 Task: Draft an email requesting a meeting to discuss next month's sales project. Include a greeting, the purpose of the meeting, and ask for the recipient's availability next week.
Action: Mouse moved to (55, 63)
Screenshot: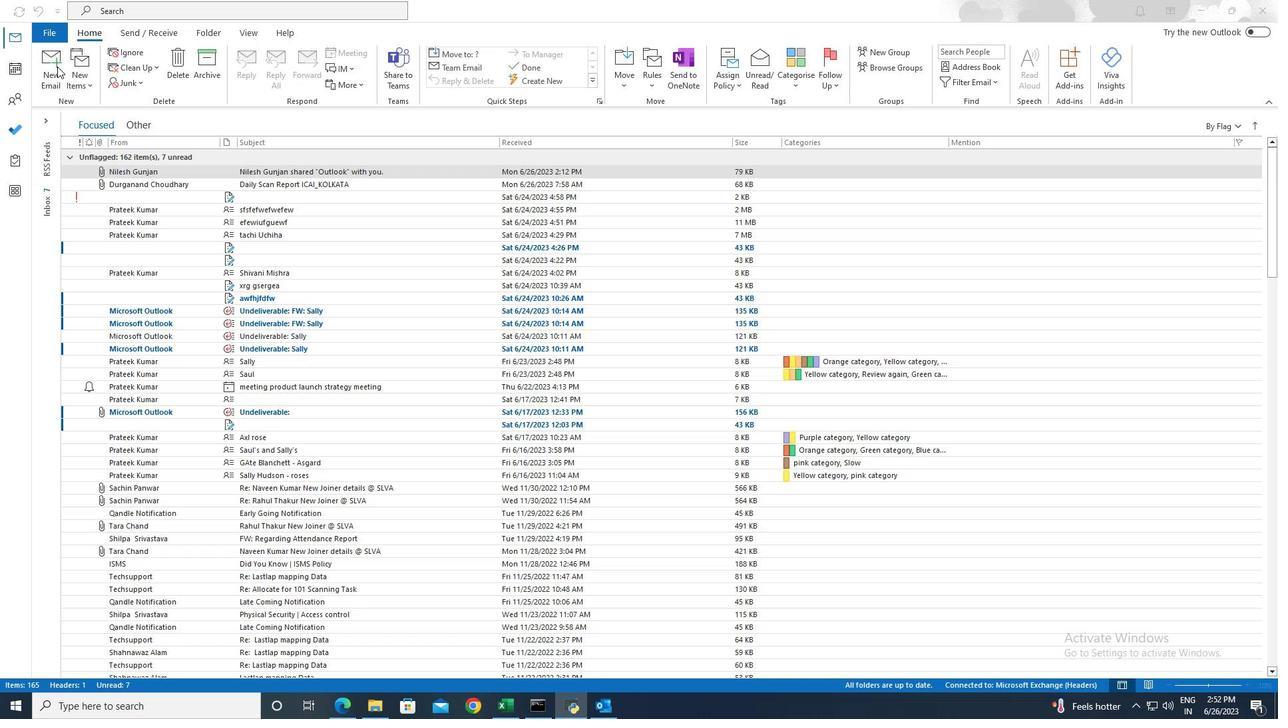 
Action: Mouse pressed left at (55, 63)
Screenshot: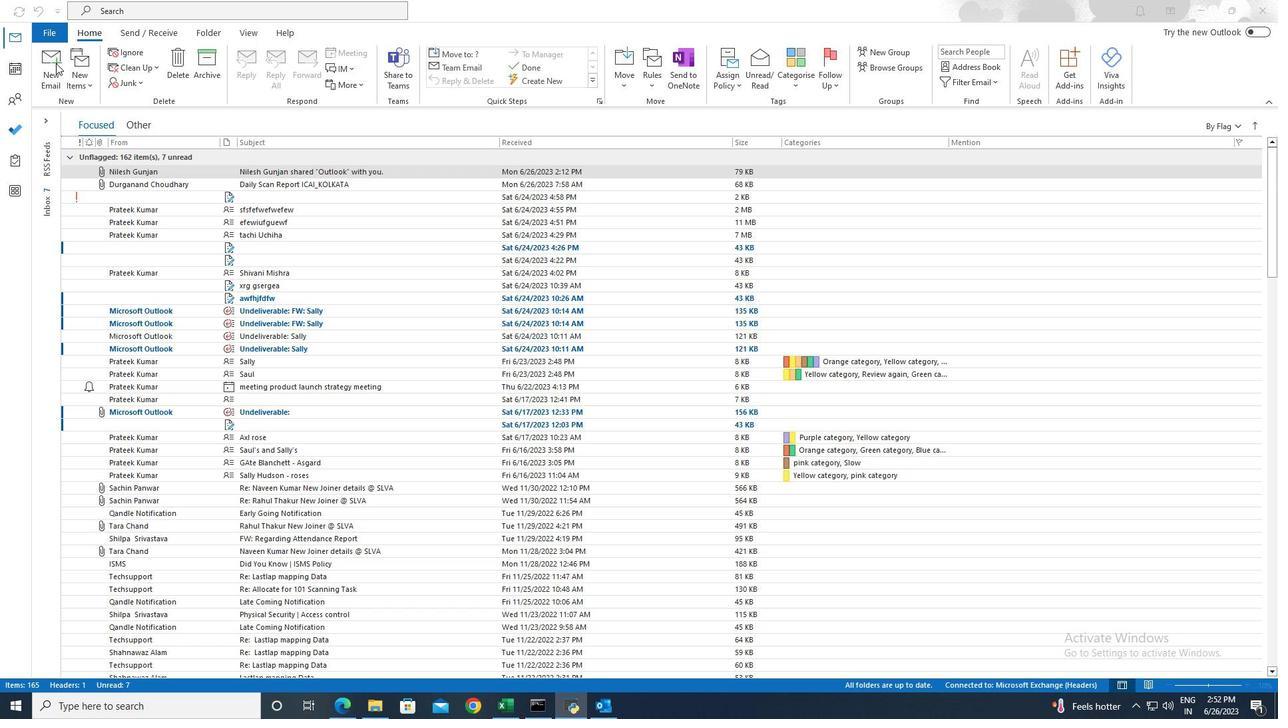 
Action: Mouse pressed left at (55, 63)
Screenshot: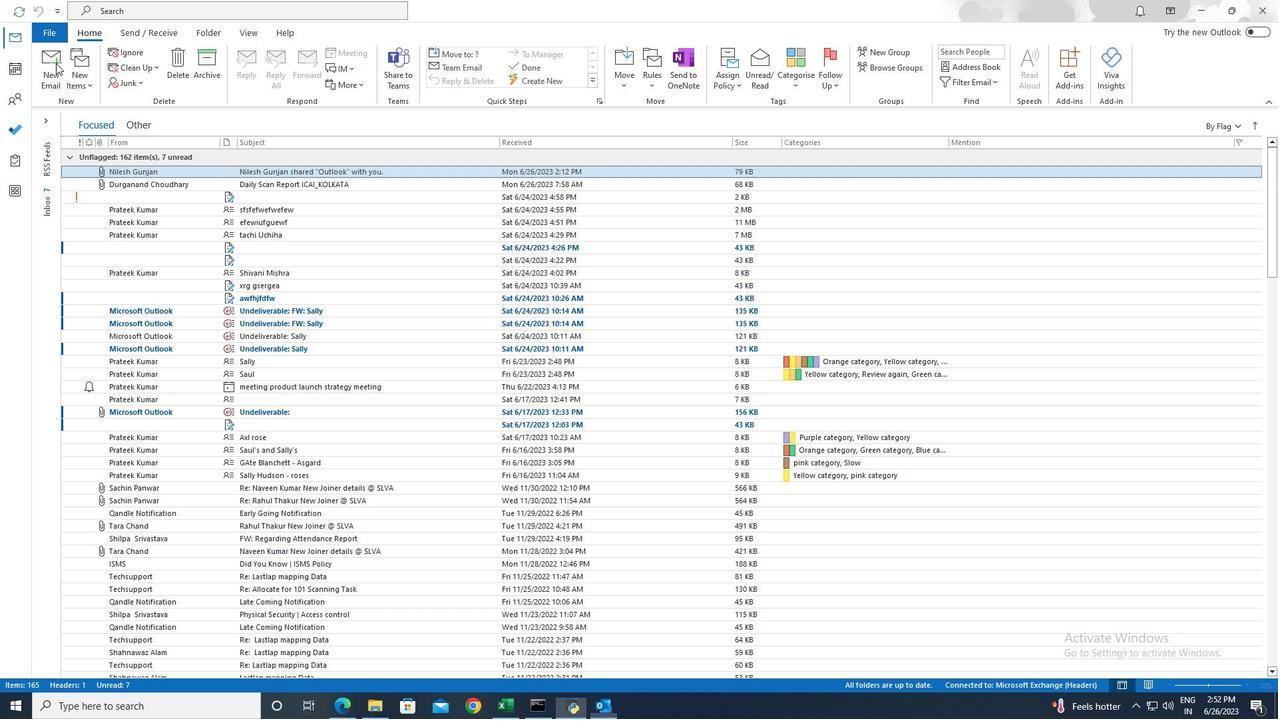 
Action: Mouse moved to (163, 191)
Screenshot: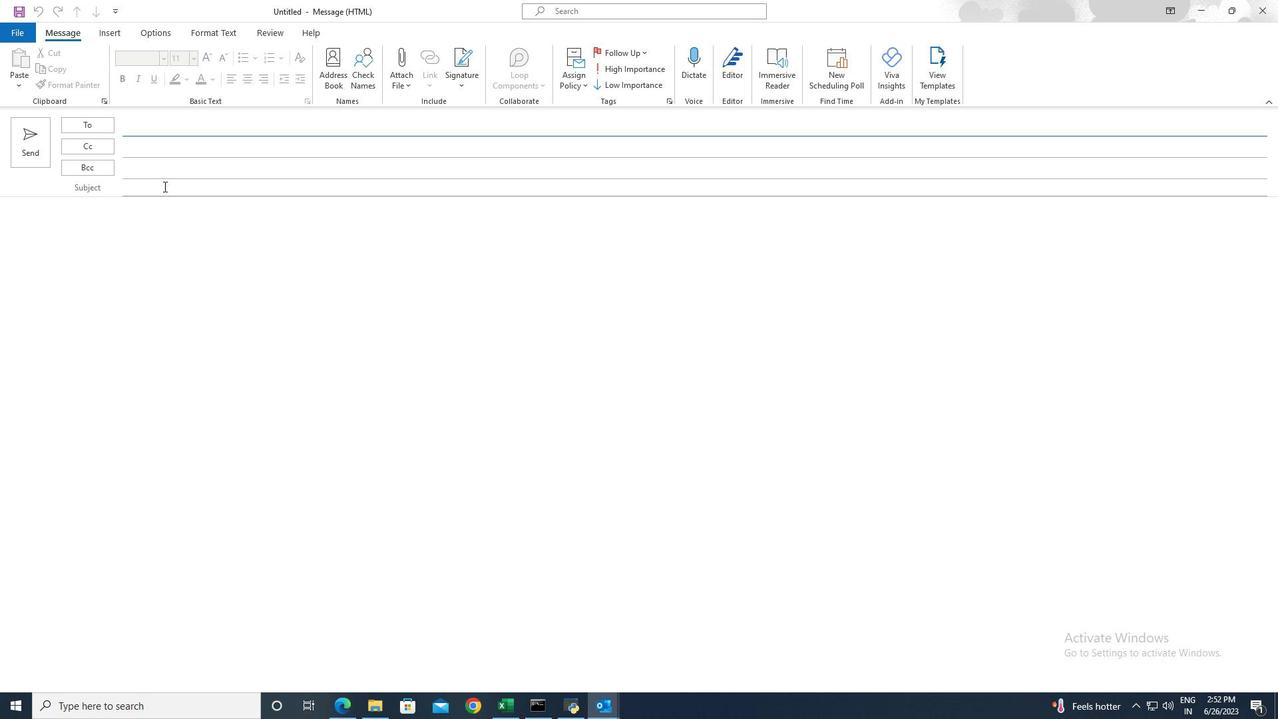 
Action: Mouse pressed left at (163, 191)
Screenshot: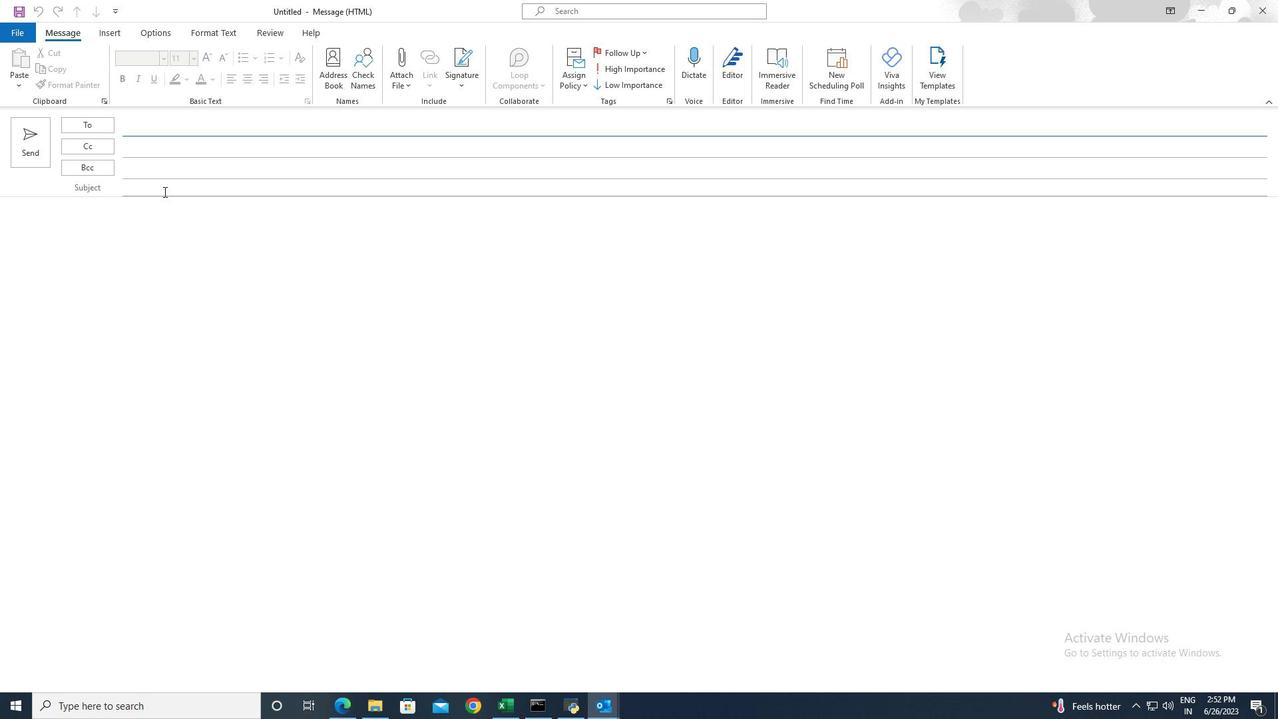 
Action: Key pressed <Key.shift><Key.shift><Key.shift><Key.shift><Key.shift><Key.shift><Key.shift><Key.shift><Key.shift>Meeting<Key.space><Key.shift>Request
Screenshot: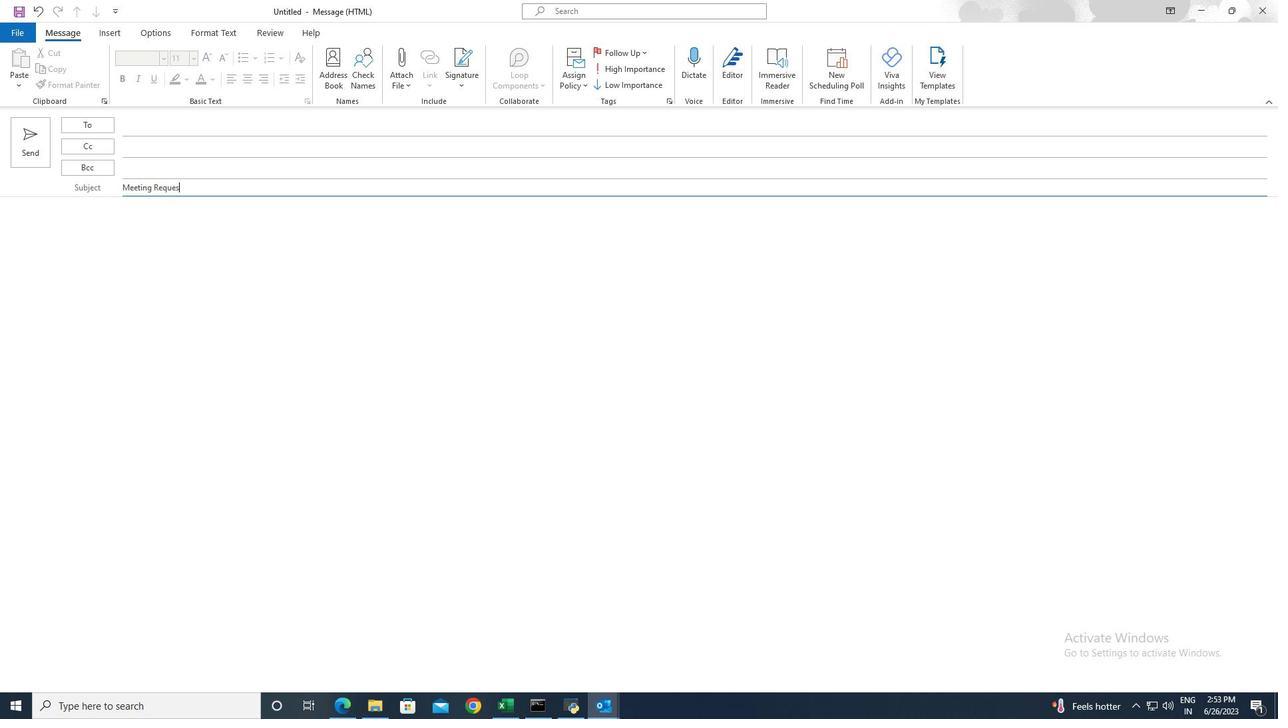 
Action: Mouse moved to (149, 228)
Screenshot: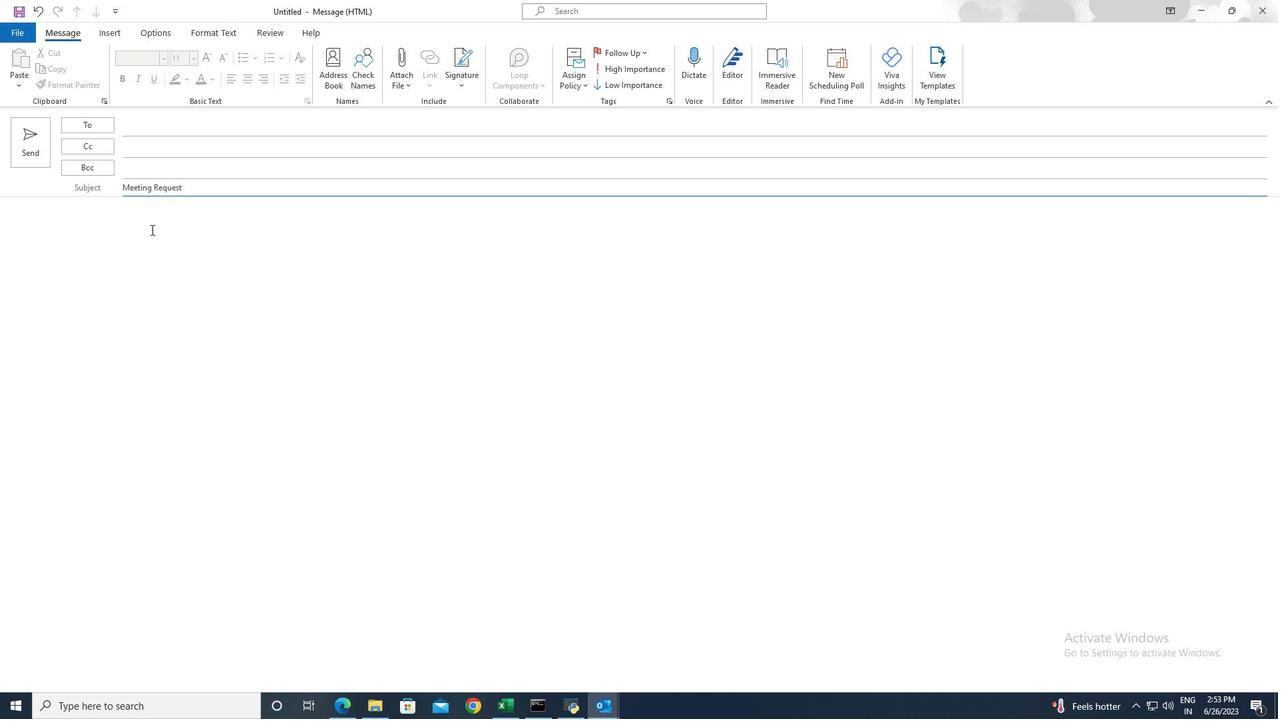 
Action: Mouse pressed left at (149, 228)
Screenshot: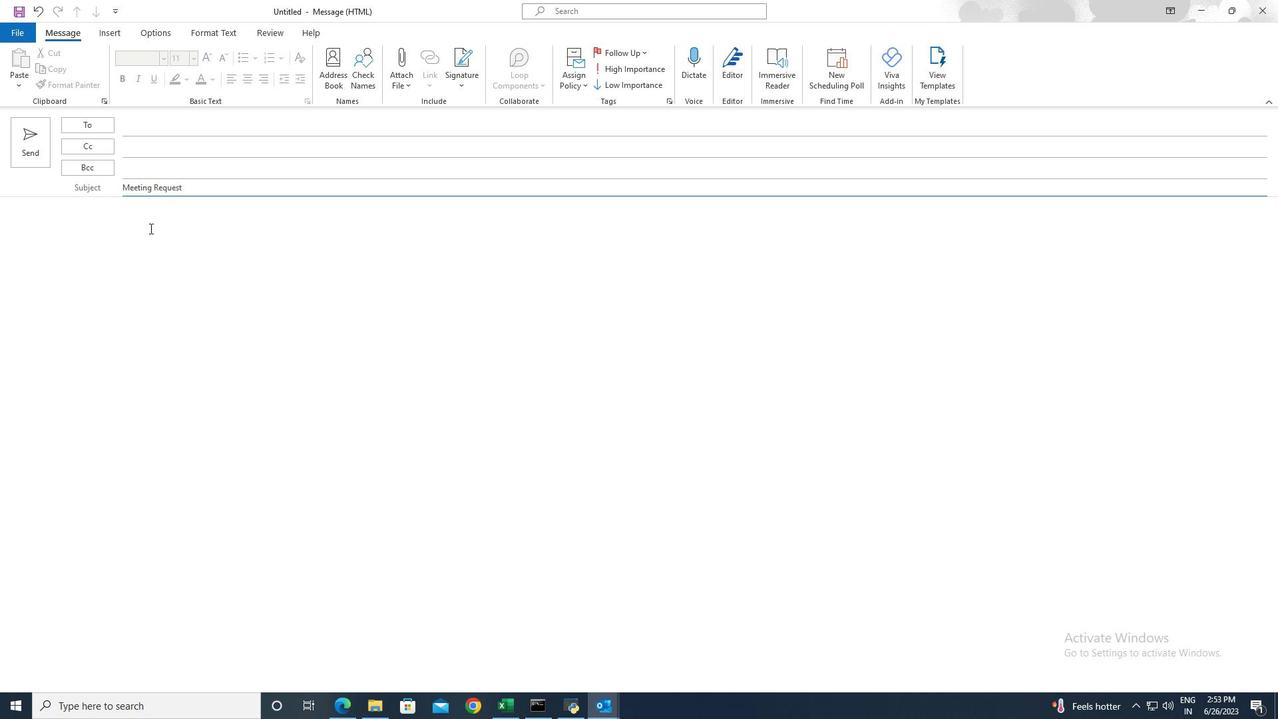 
Action: Key pressed <Key.shift>Hi<Key.space><Key.shift>Catherine,<Key.enter><Key.shift>I<Key.space>hope<Key.space>this<Key.space>email<Key.space>finds<Key.space>you<Key.space>well.<Key.space><Key.shift>I<Key.space>wanted<Key.space>to<Key.space>request<Key.space>a<Key.space>meeting<Key.space>with<Key.space>you<Key.space>to<Key.space>discuss<Key.space>next<Key.space>month's<Key.space>sales<Key.space>project.<Key.space><Key.shift><Key.shift><Key.shift><Key.shift><Key.shift>I<Key.space>believe<Key.space>it<Key.space>would<Key.space>be<Key.space>beneficial<Key.space>for<Key.space>both<Key.space>of<Key.space>us<Key.space>to<Key.space>align<Key.space>our<Key.space>strategies<Key.space>and<Key.space>explore<Key.space>potential<Key.space>opportunities.<Key.enter><Key.shift>Please<Key.space>let<Key.space>me<Key.space>know<Key.space>your<Key.space>availability<Key.space>for<Key.space>a<Key.space>meeting<Key.space>sometime<Key.space>next<Key.space>week.<Key.space><Key.shift>I'm<Key.space>open<Key.space>to<Key.space>scheduling<Key.space>it<Key.space>at<Key.space>your<Key.space>convenience.<Key.space><Key.shift>Looking<Key.space>forward<Key.space>to<Key.space>hearing<Key.space>from<Key.space>you.
Screenshot: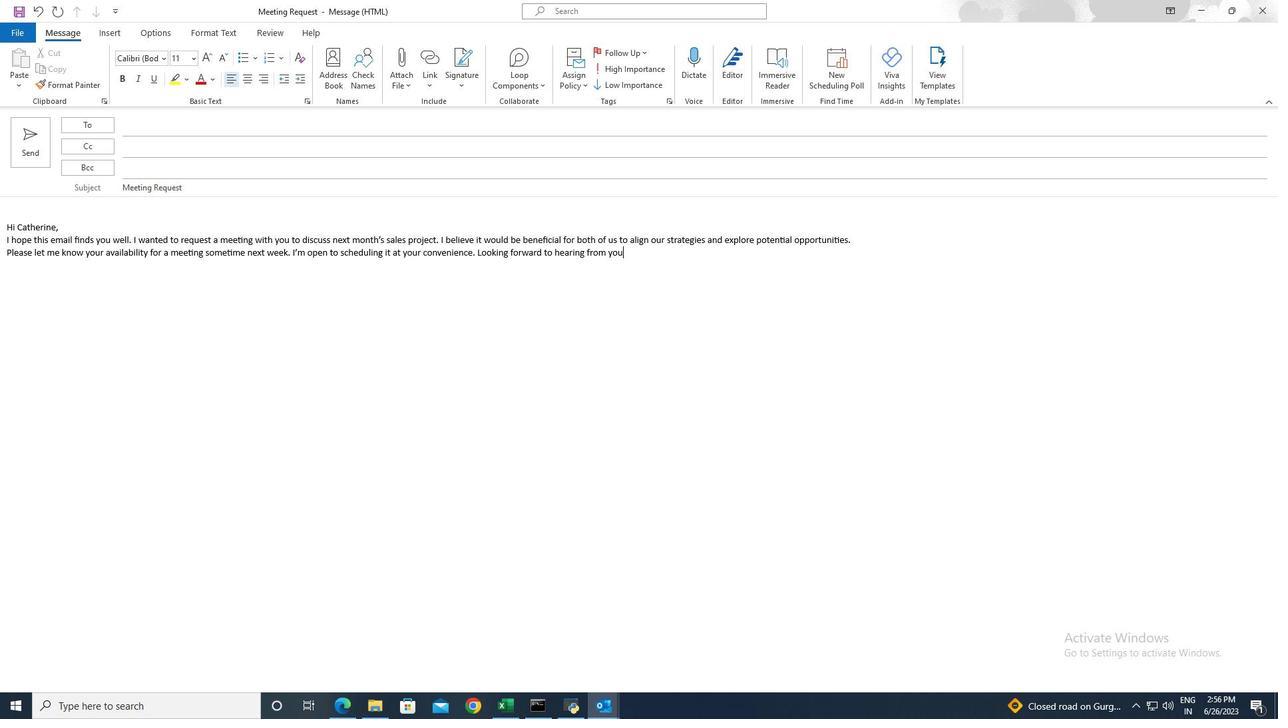 
Action: Mouse moved to (466, 81)
Screenshot: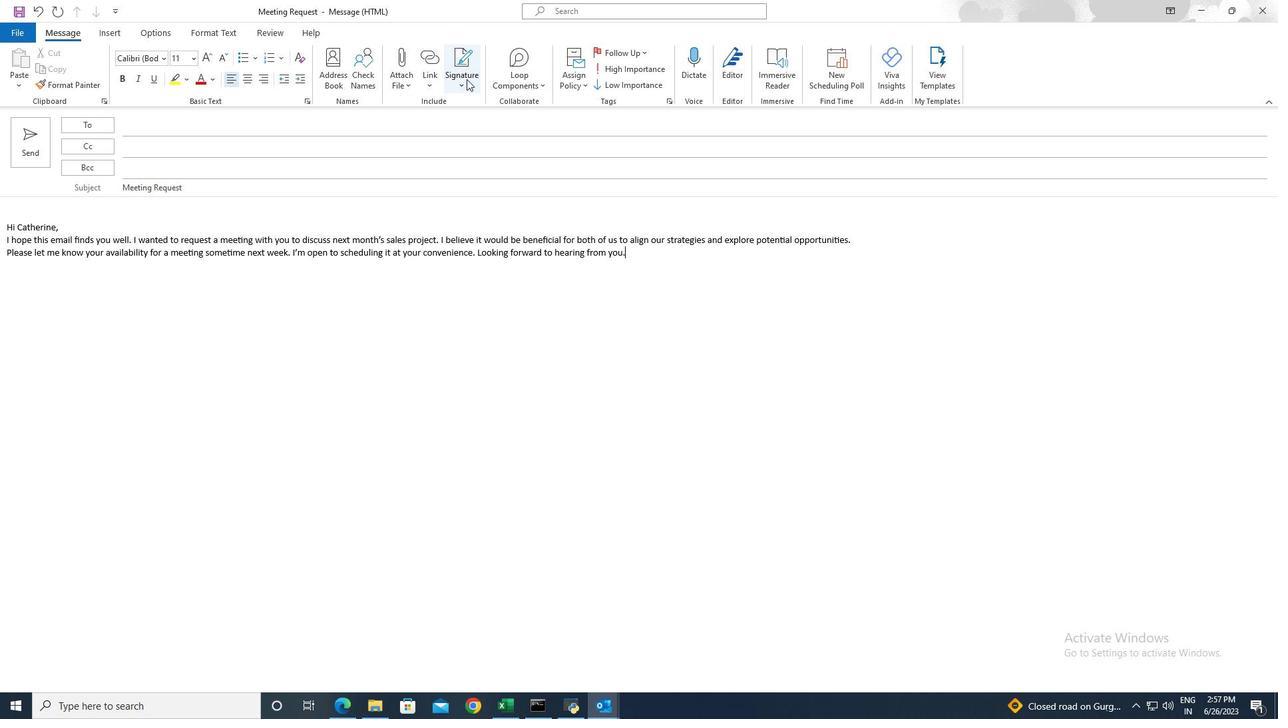 
Action: Mouse pressed left at (466, 81)
Screenshot: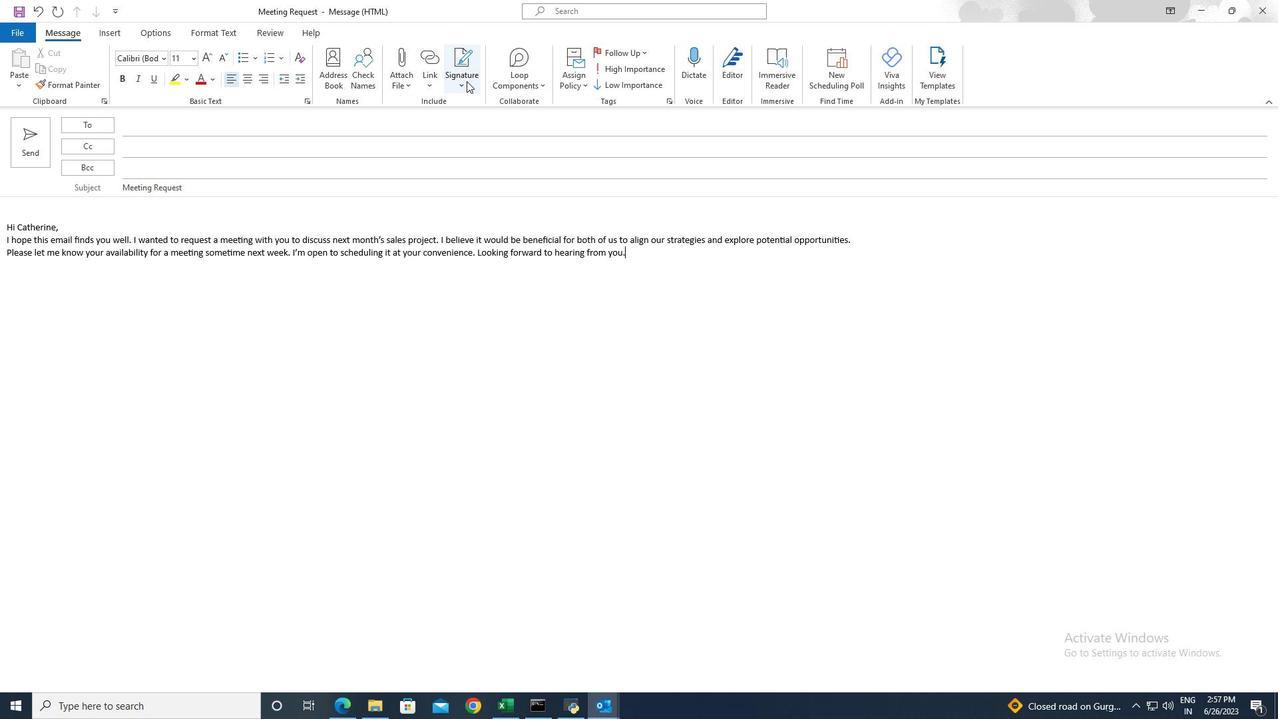 
Action: Mouse moved to (477, 122)
Screenshot: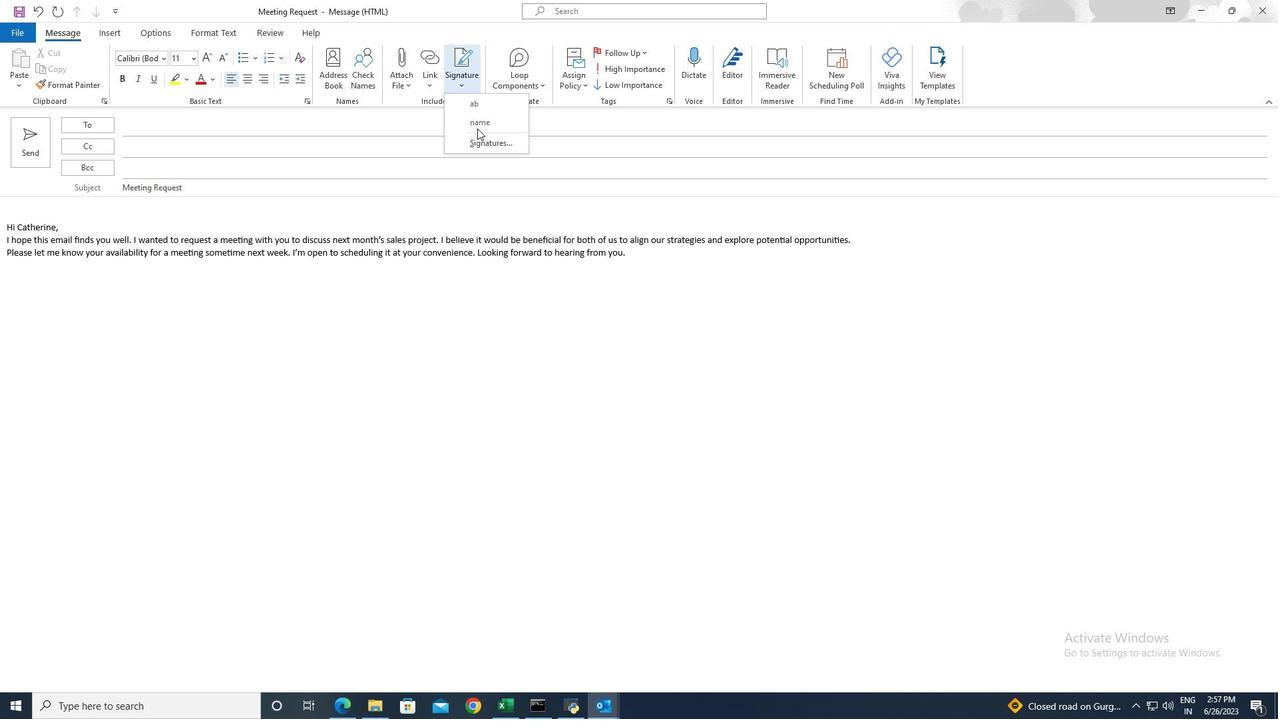 
Action: Mouse pressed left at (477, 122)
Screenshot: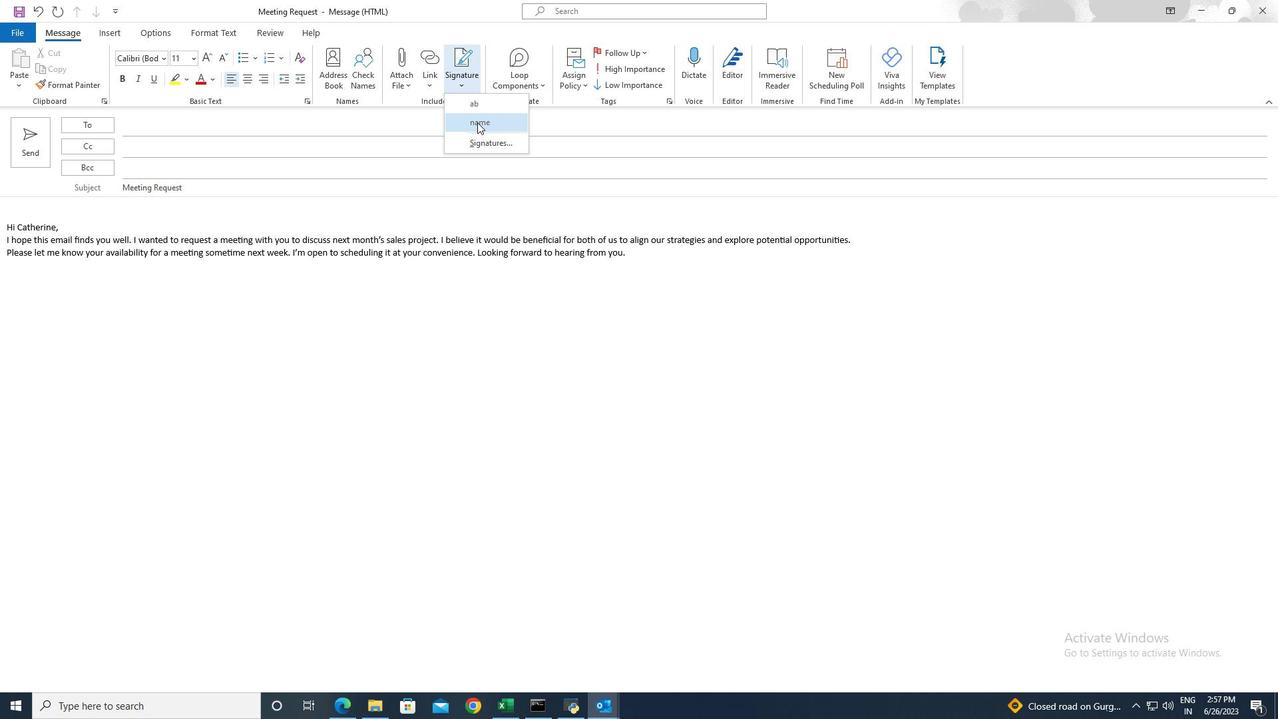 
Action: Mouse moved to (157, 128)
Screenshot: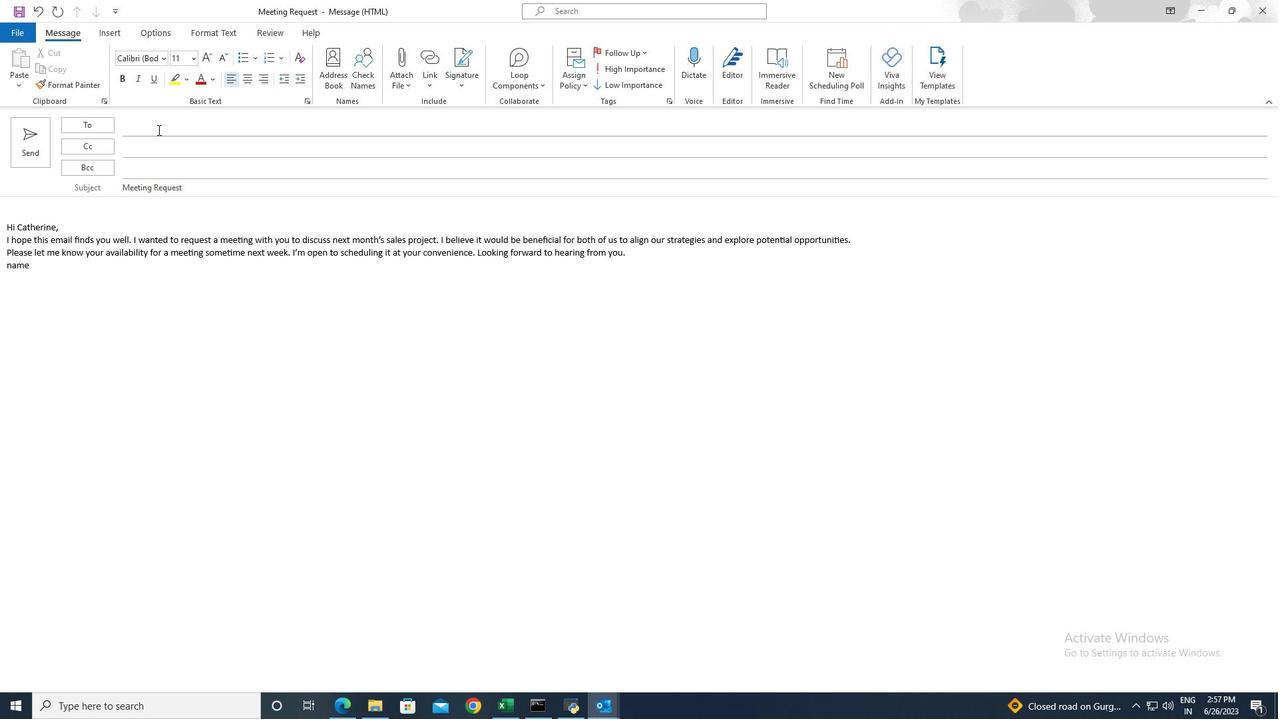 
Action: Mouse pressed left at (157, 128)
Screenshot: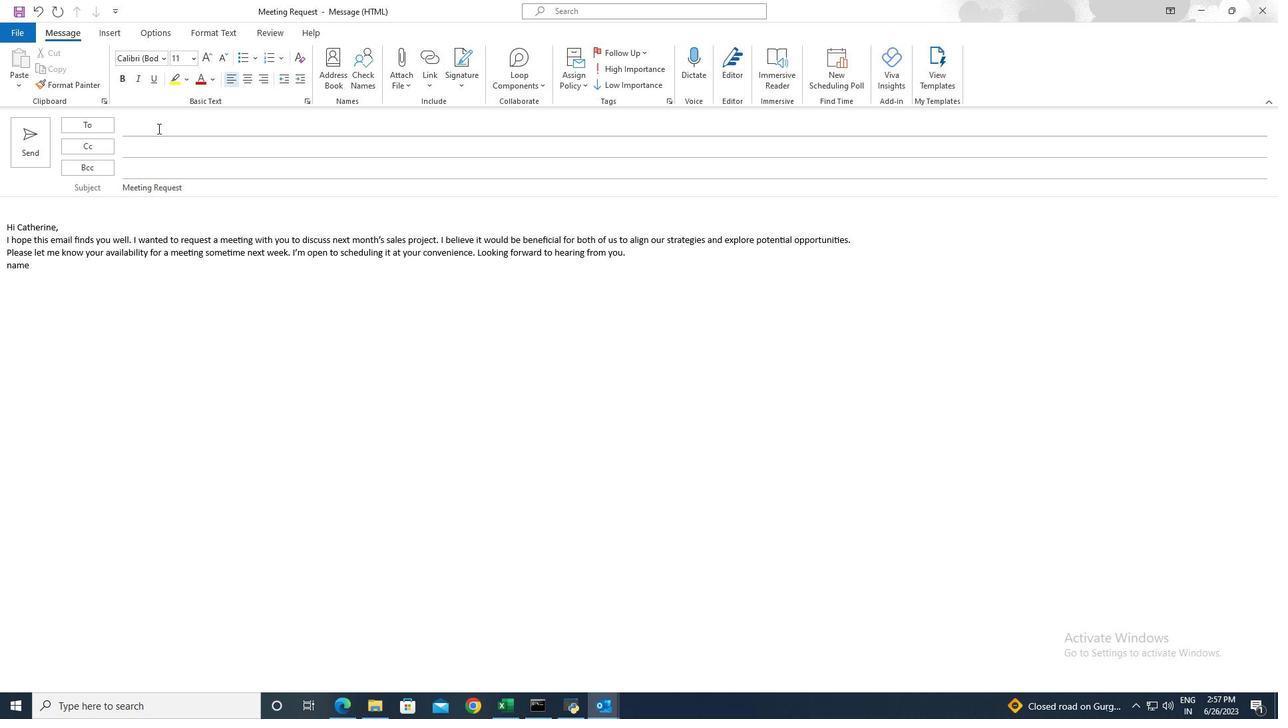 
Action: Key pressed <Key.shift><Key.shift>taskers<Key.shift>4<Key.shift>@outlook.com
Screenshot: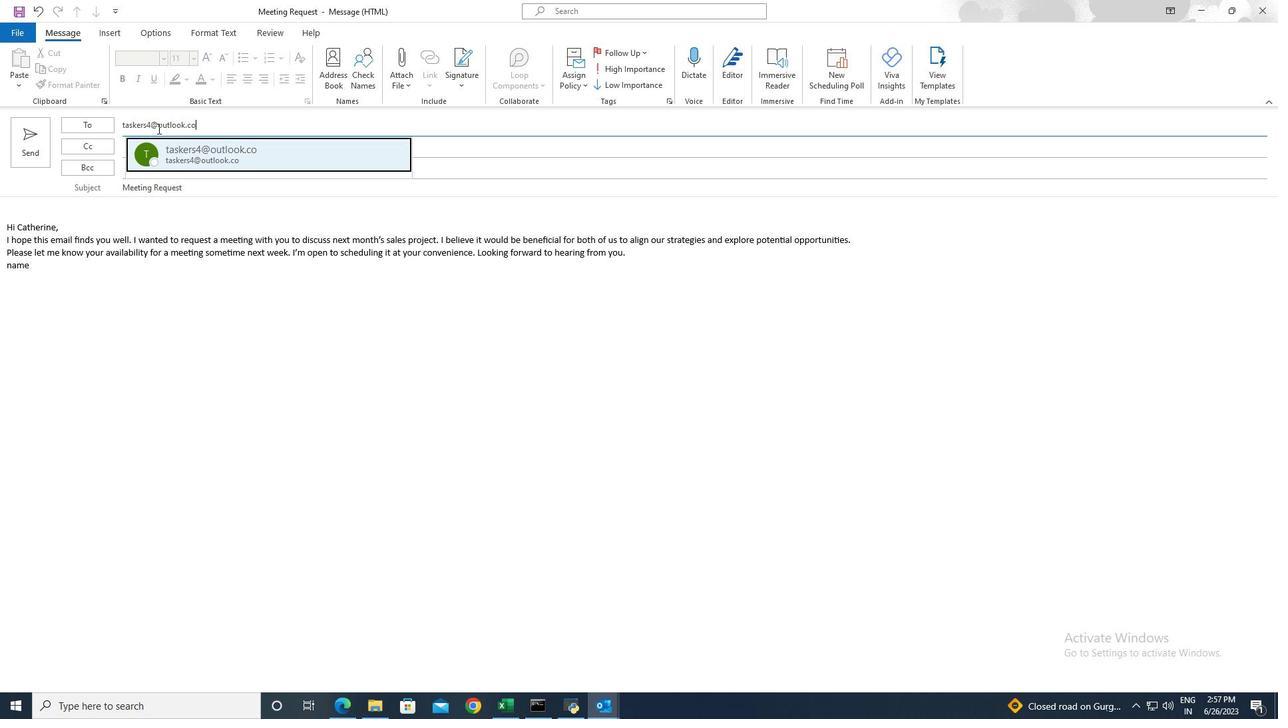 
Action: Mouse moved to (181, 159)
Screenshot: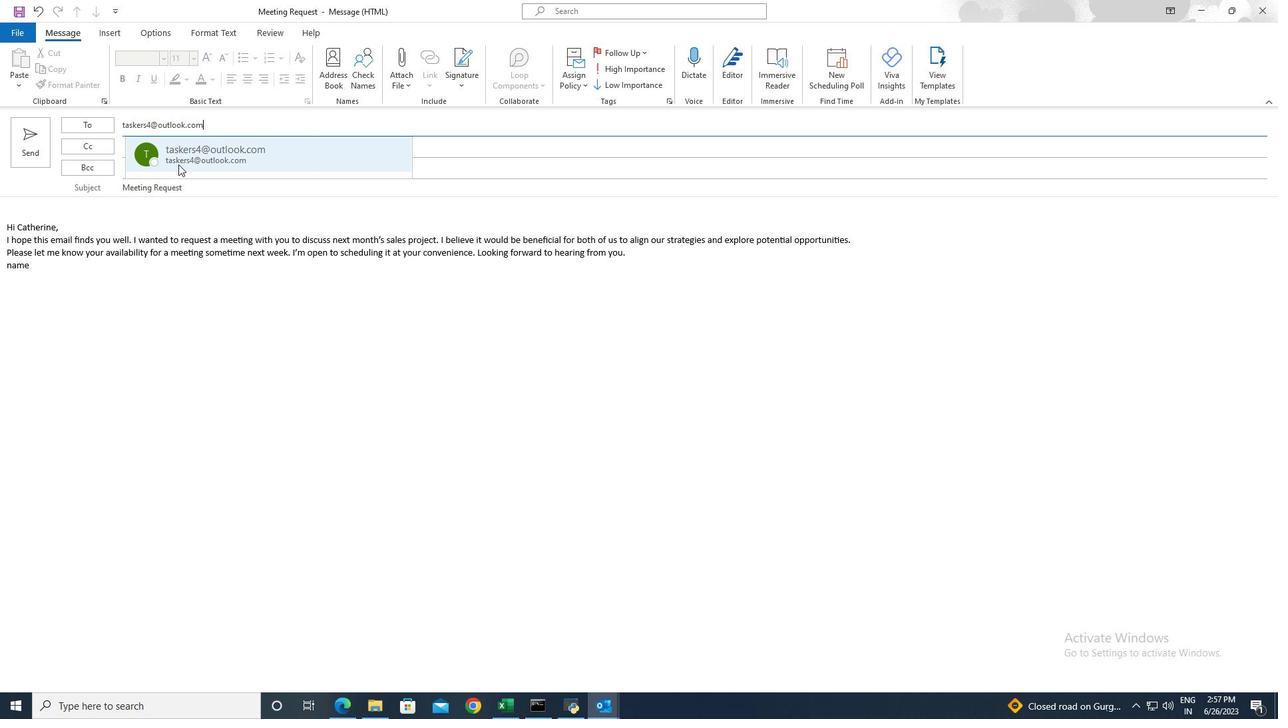 
Action: Mouse pressed left at (181, 159)
Screenshot: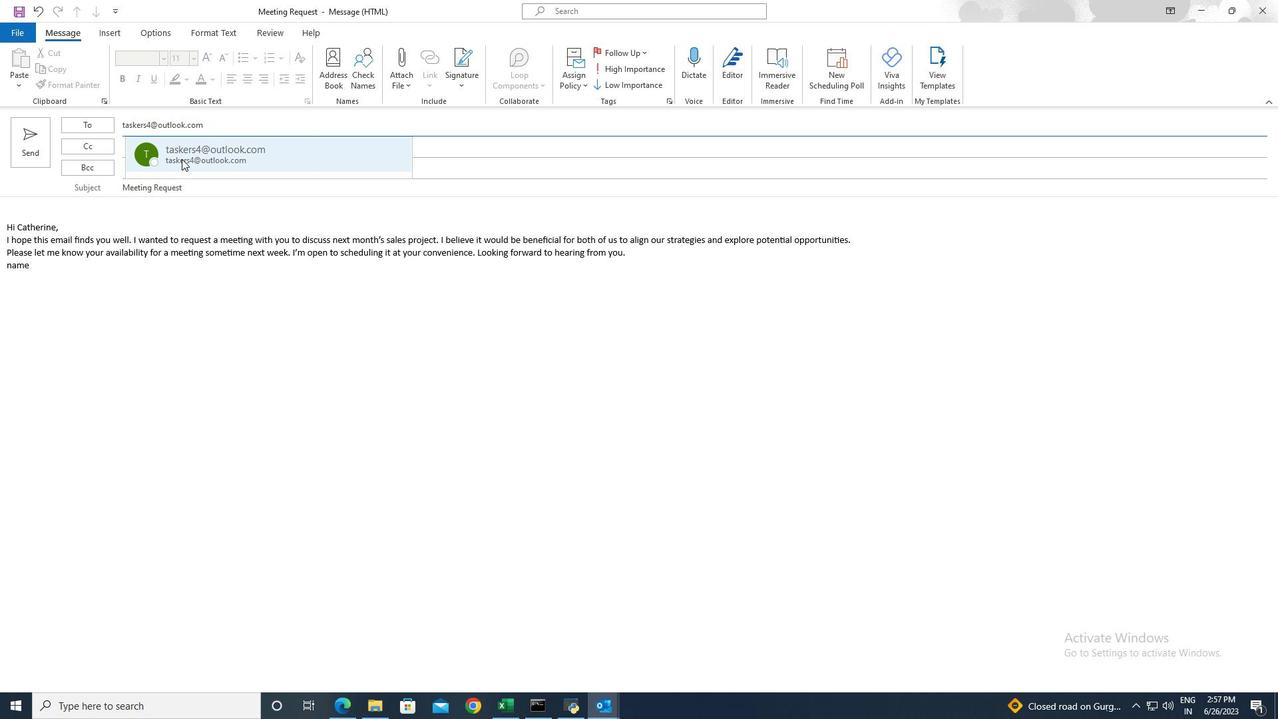 
Action: Mouse moved to (31, 133)
Screenshot: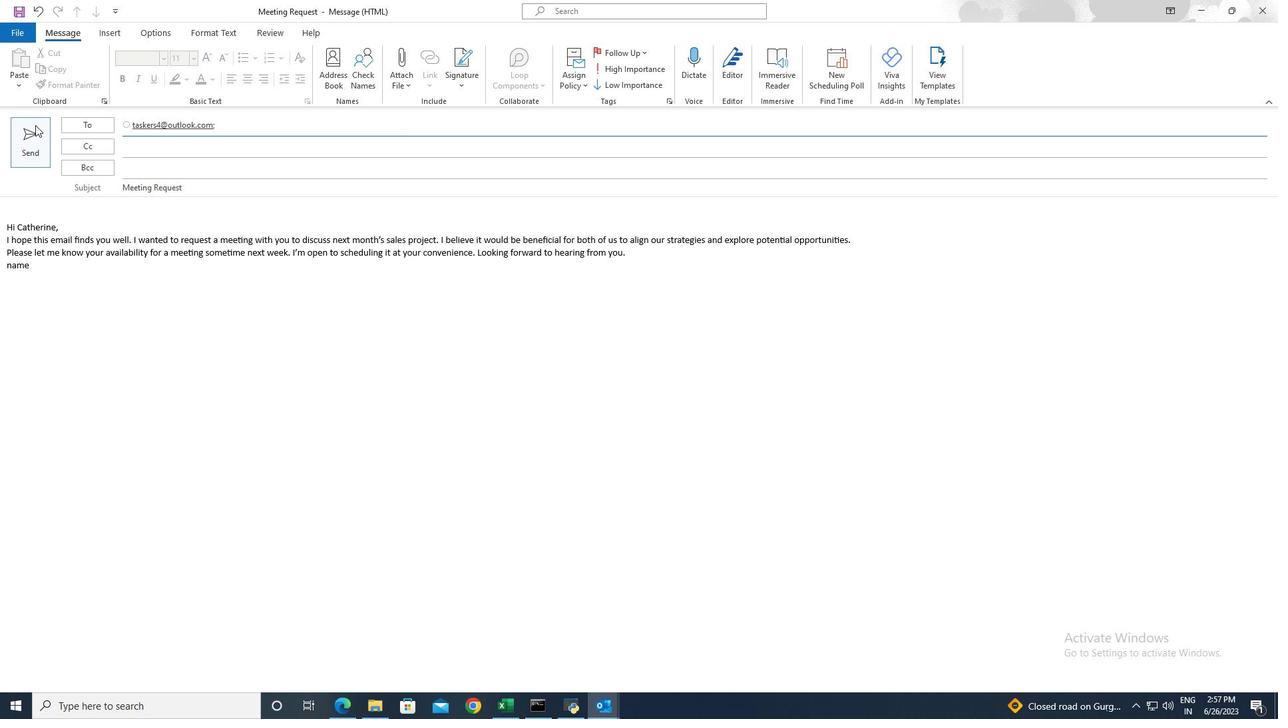 
Action: Mouse pressed left at (31, 133)
Screenshot: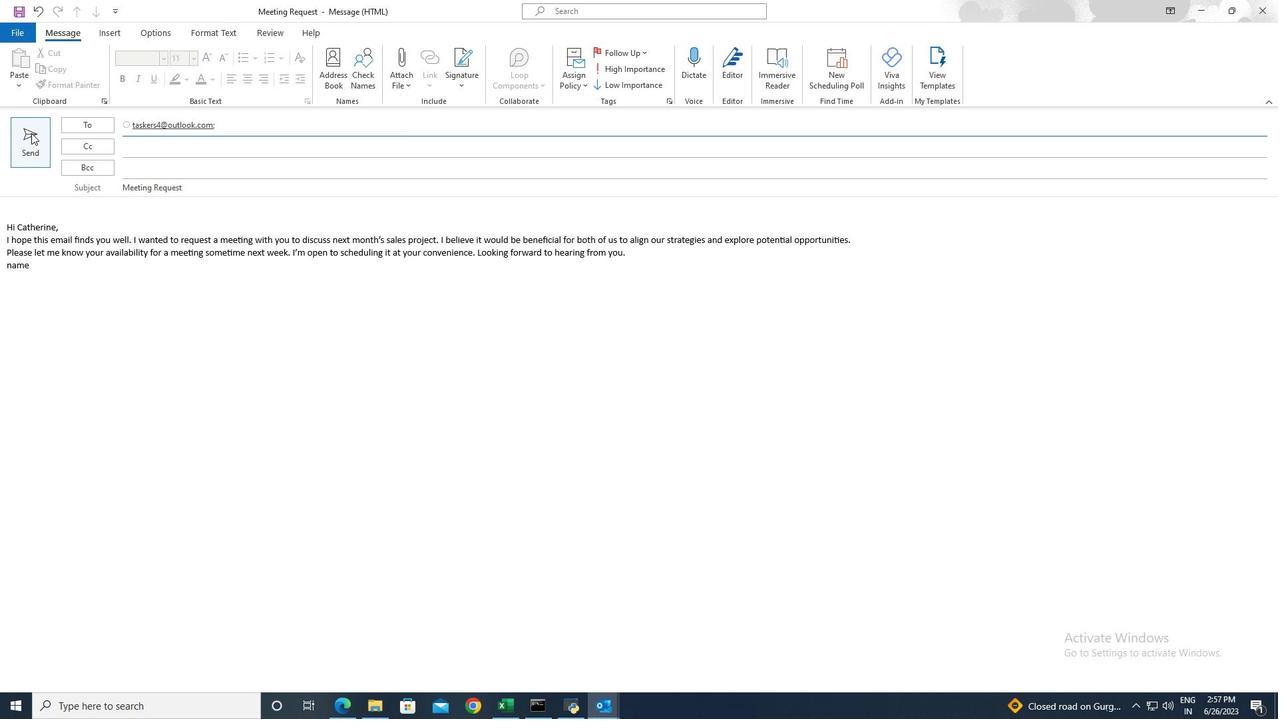 
